 Task: Create a due date automation trigger when advanced on, 2 hours after a card is due add fields without custom field "Resume" set to a date more than 1 working days from now.
Action: Mouse moved to (1058, 85)
Screenshot: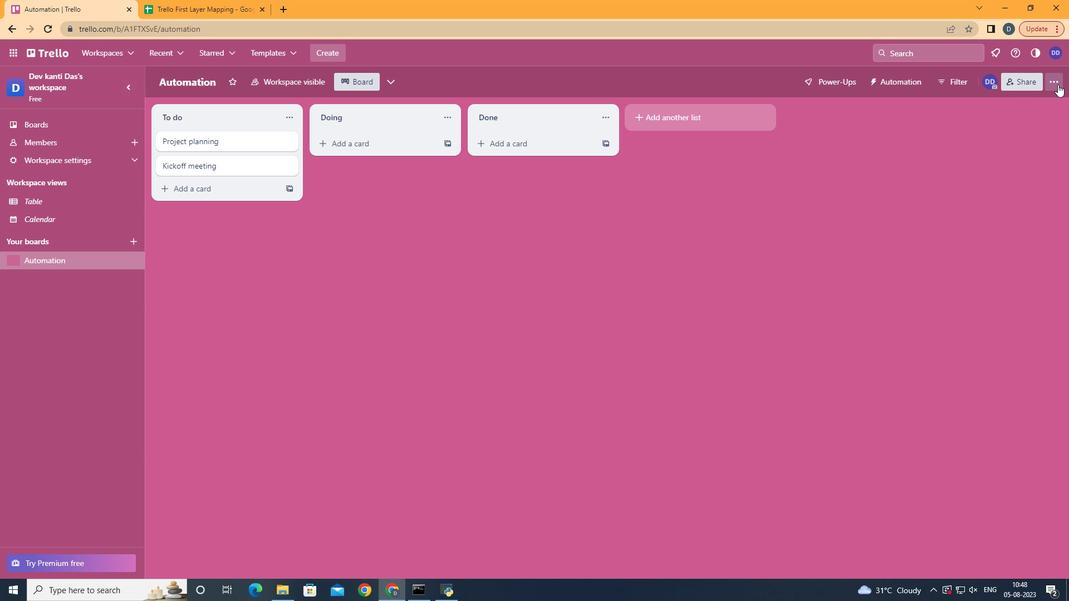 
Action: Mouse pressed left at (1058, 85)
Screenshot: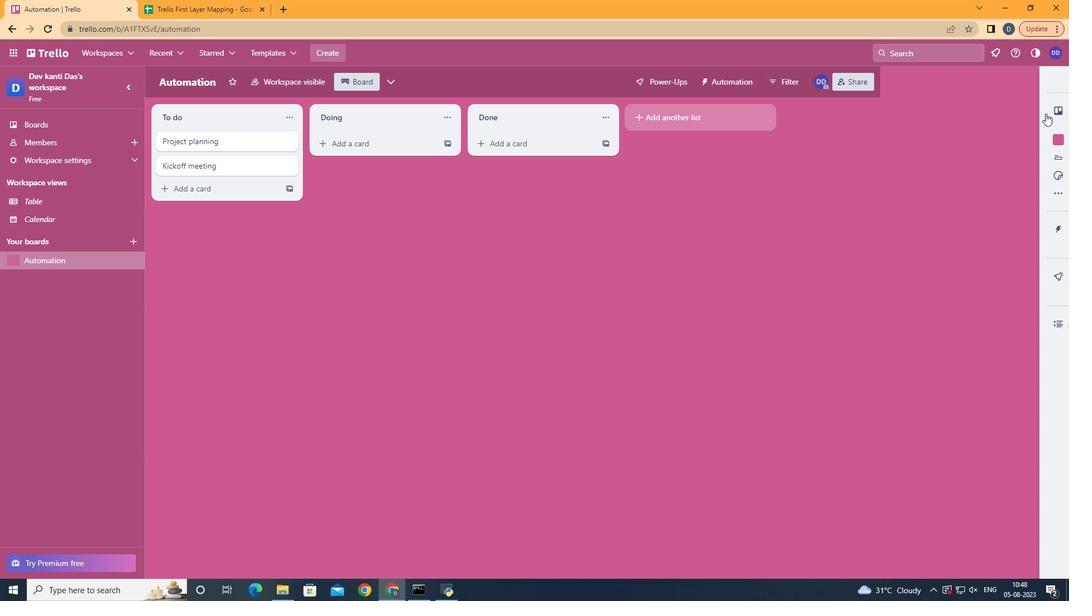 
Action: Mouse moved to (985, 235)
Screenshot: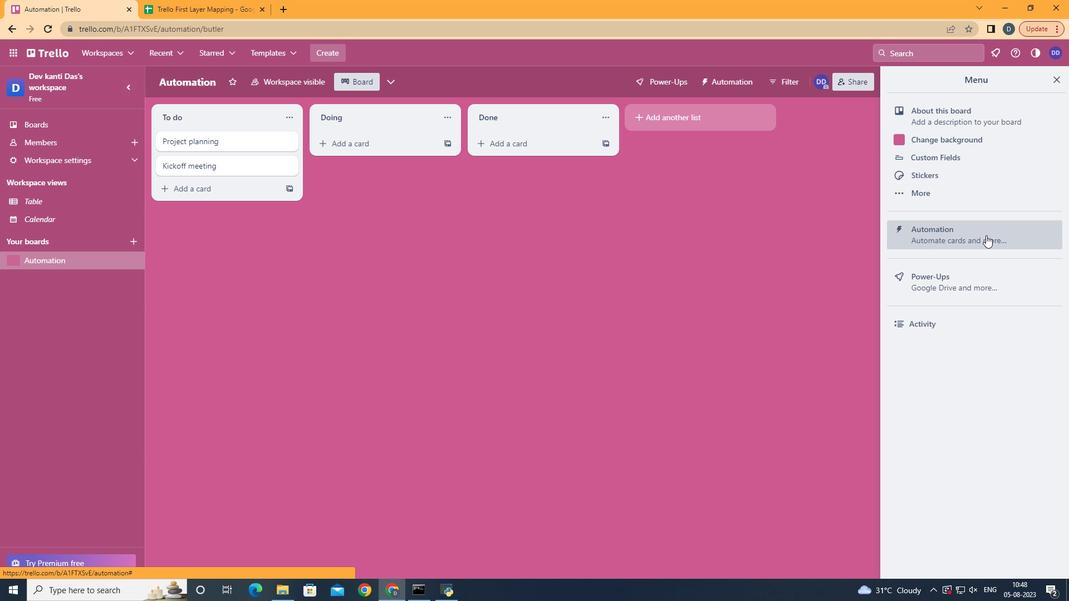 
Action: Mouse pressed left at (985, 235)
Screenshot: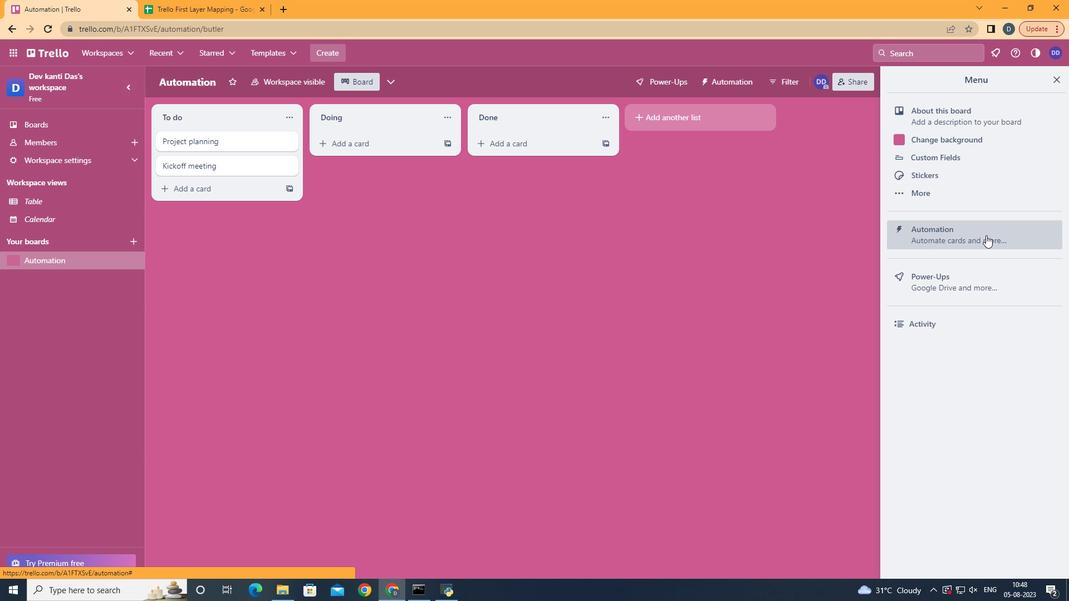 
Action: Mouse moved to (239, 220)
Screenshot: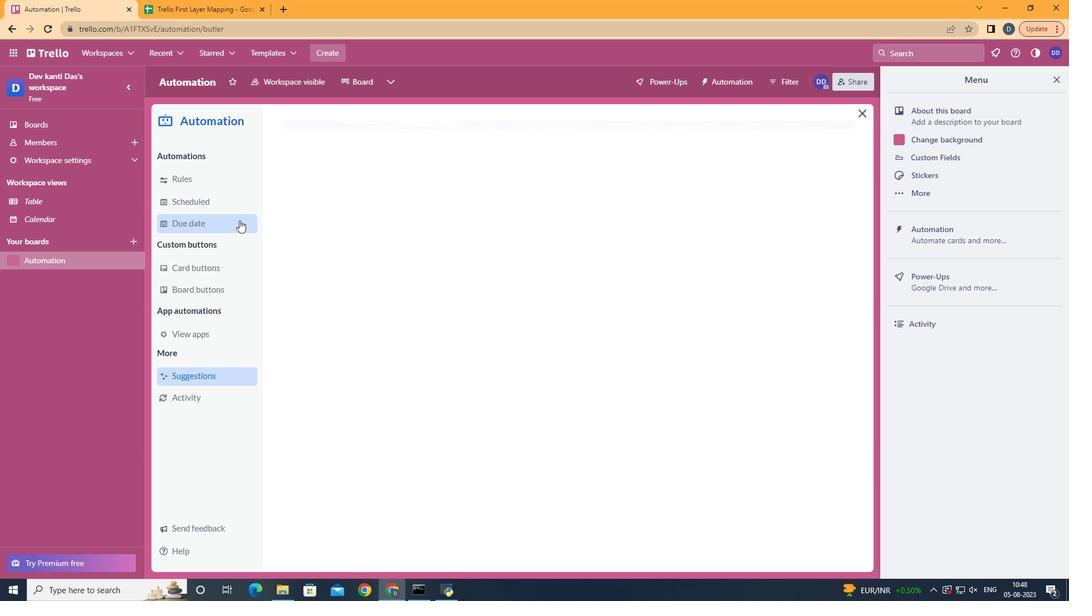
Action: Mouse pressed left at (239, 220)
Screenshot: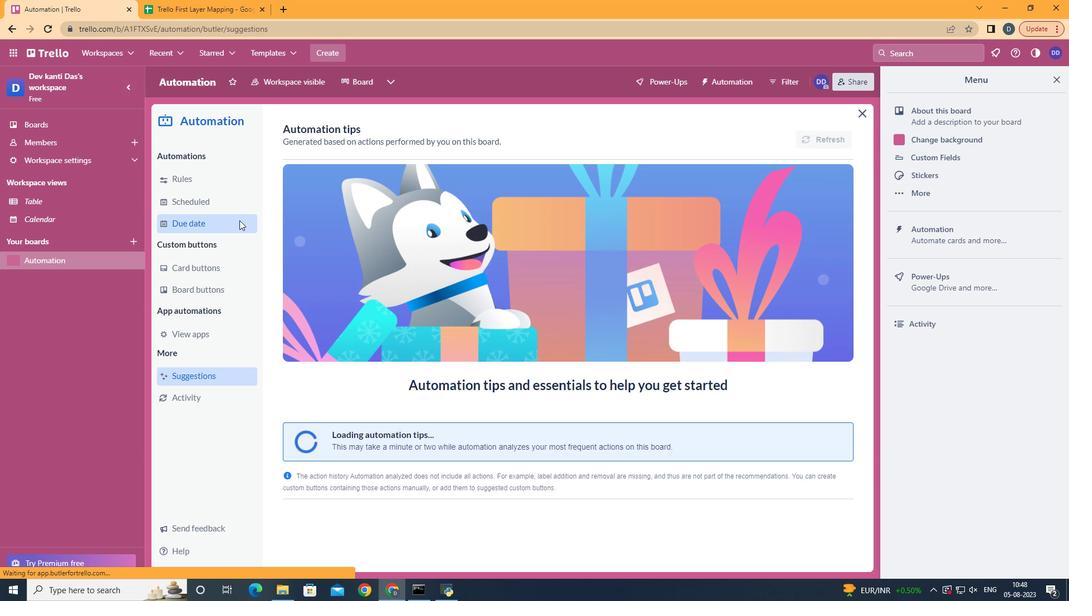 
Action: Mouse moved to (779, 134)
Screenshot: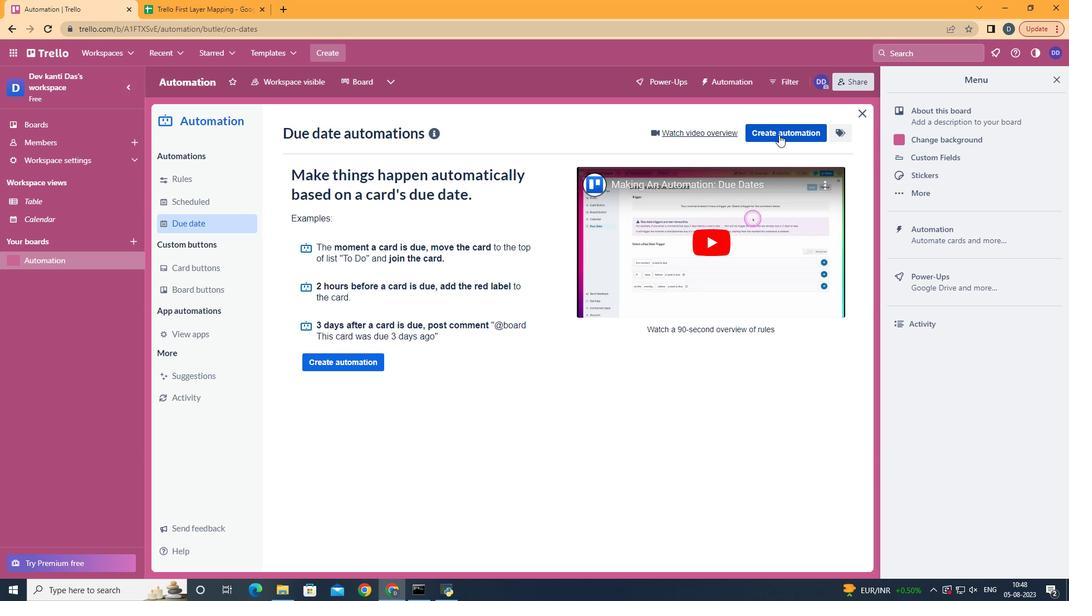 
Action: Mouse pressed left at (779, 134)
Screenshot: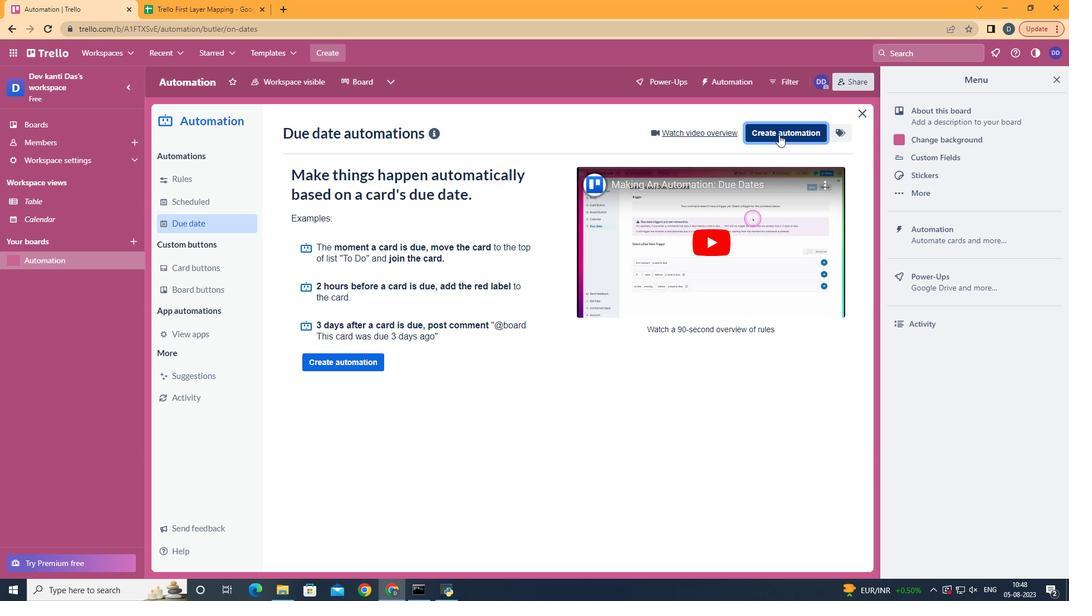 
Action: Mouse moved to (575, 238)
Screenshot: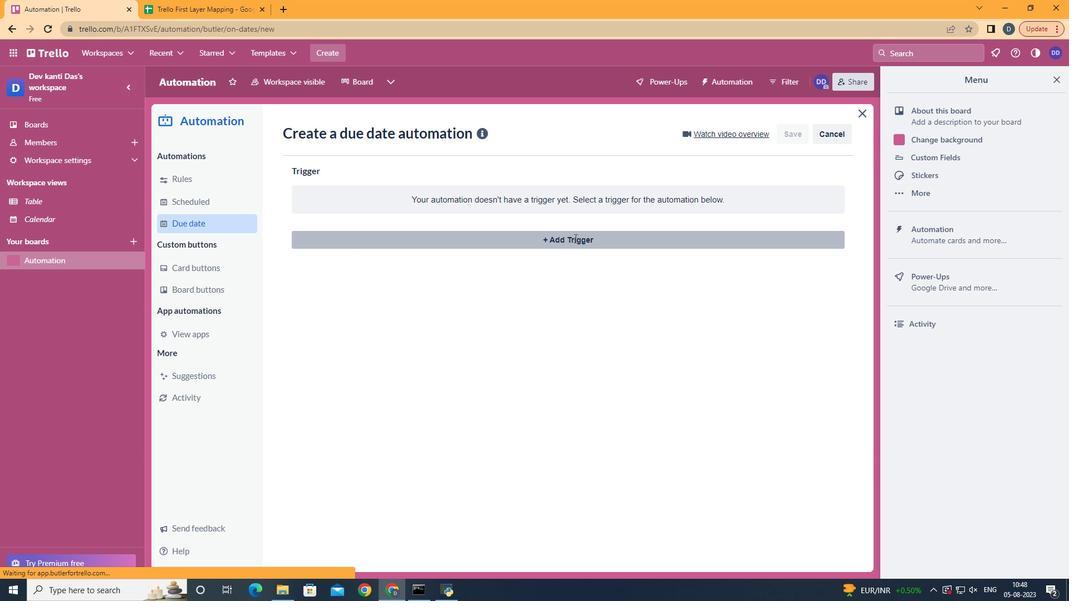 
Action: Mouse pressed left at (575, 238)
Screenshot: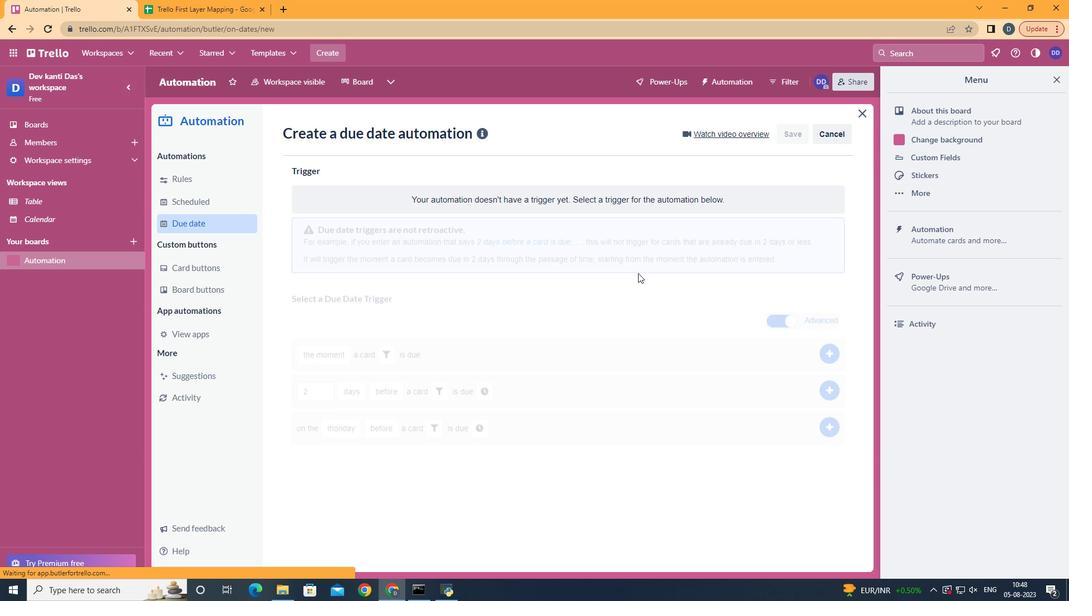 
Action: Mouse moved to (363, 477)
Screenshot: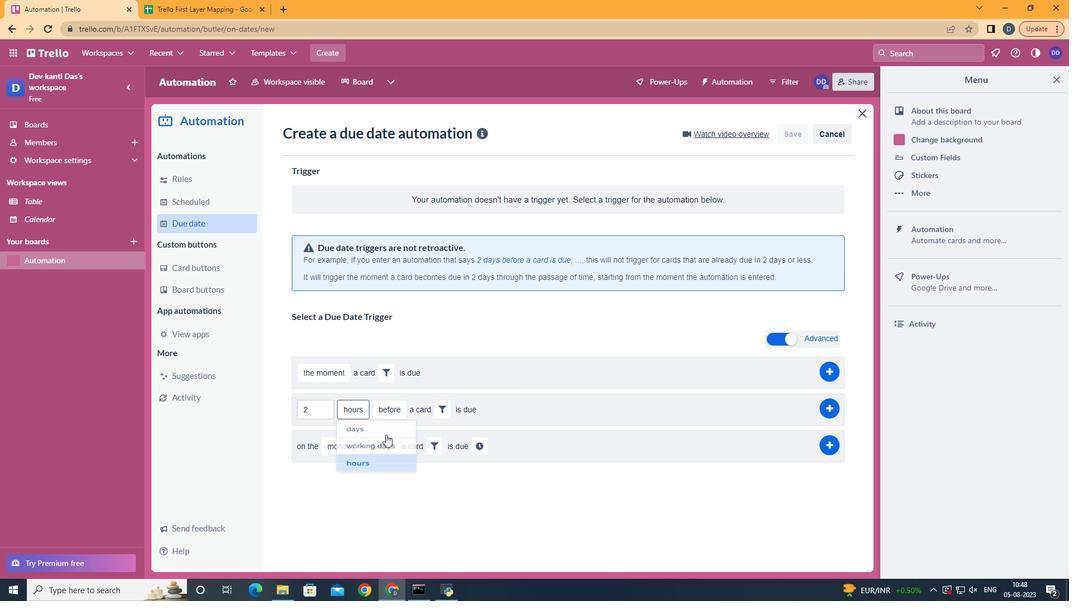 
Action: Mouse pressed left at (363, 477)
Screenshot: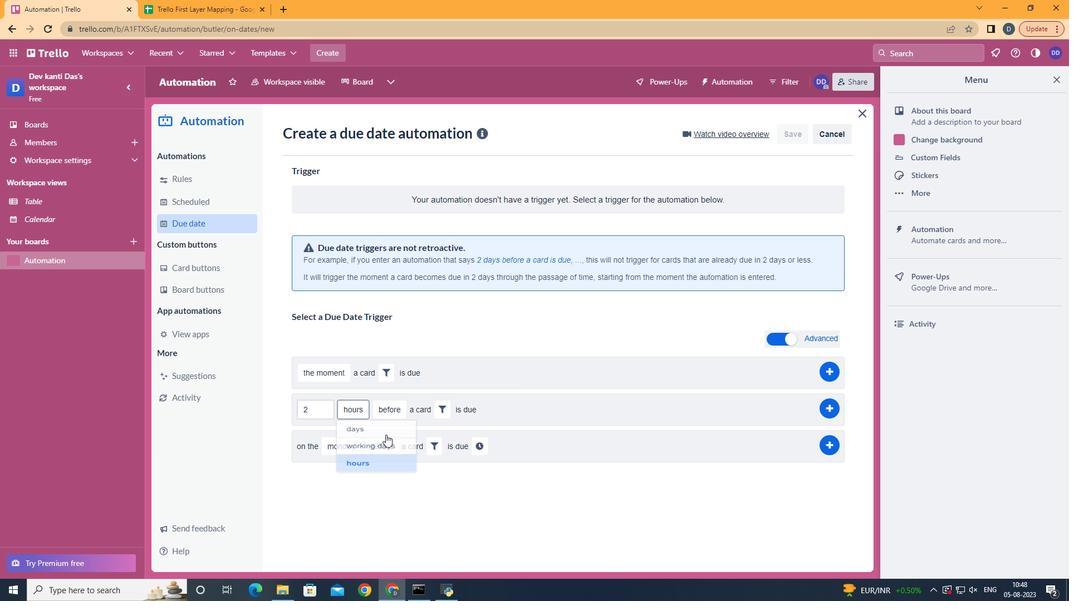 
Action: Mouse moved to (391, 445)
Screenshot: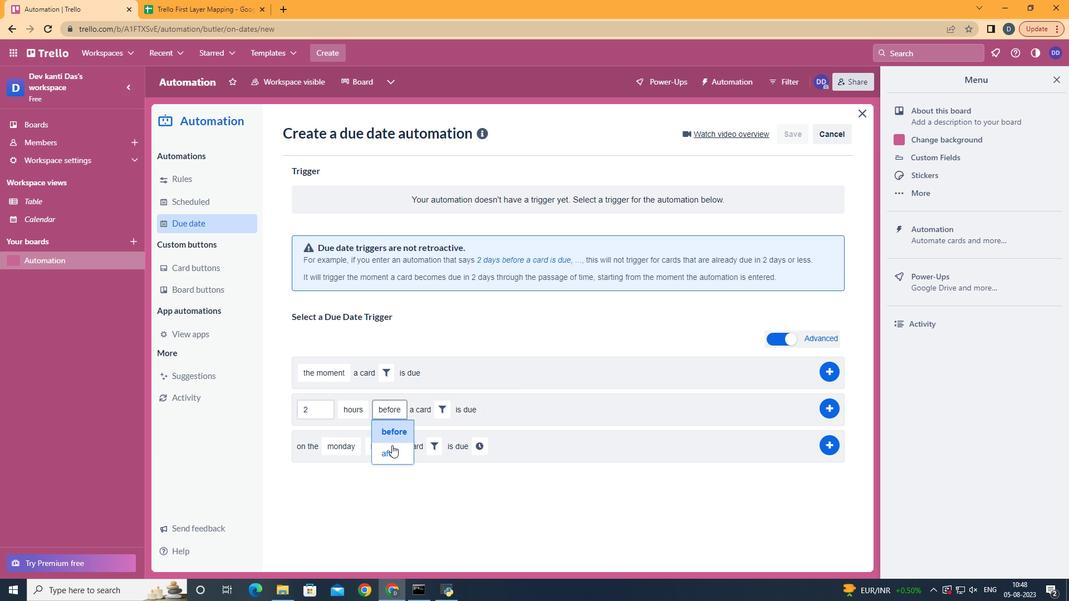 
Action: Mouse pressed left at (391, 445)
Screenshot: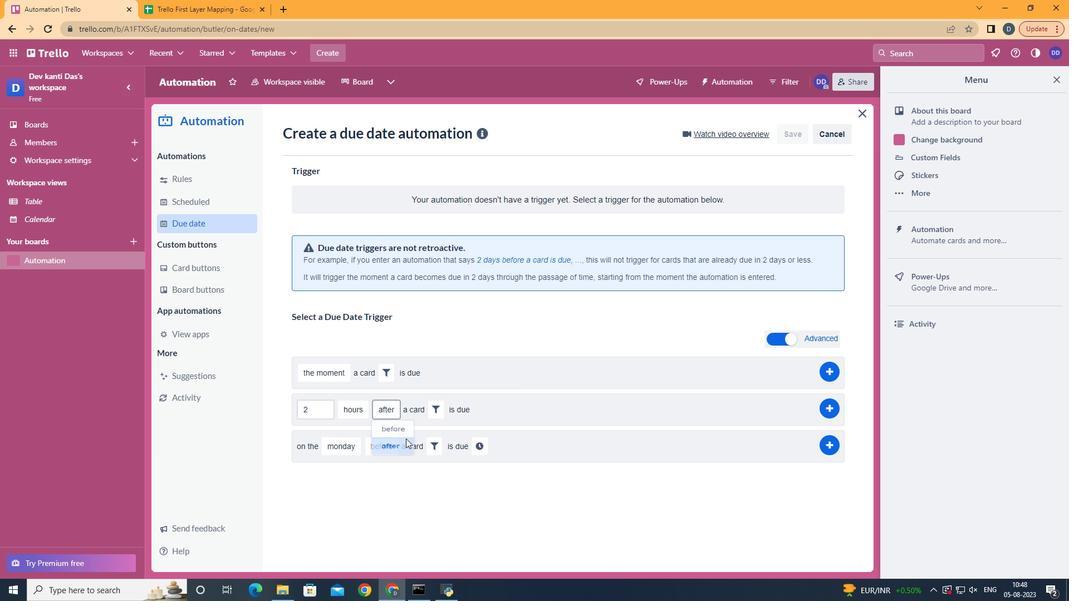 
Action: Mouse moved to (442, 412)
Screenshot: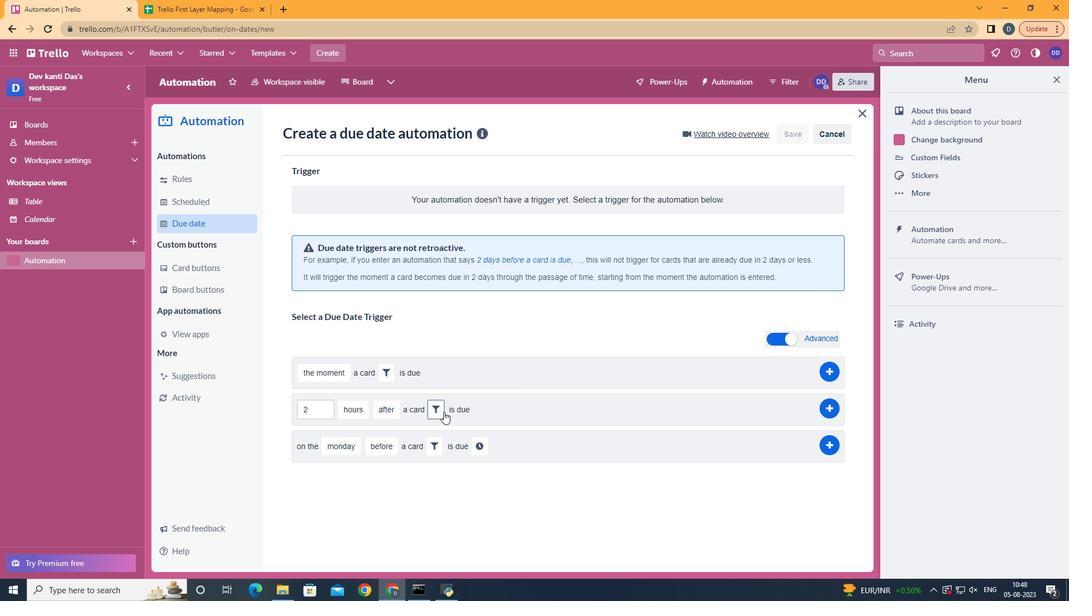 
Action: Mouse pressed left at (442, 412)
Screenshot: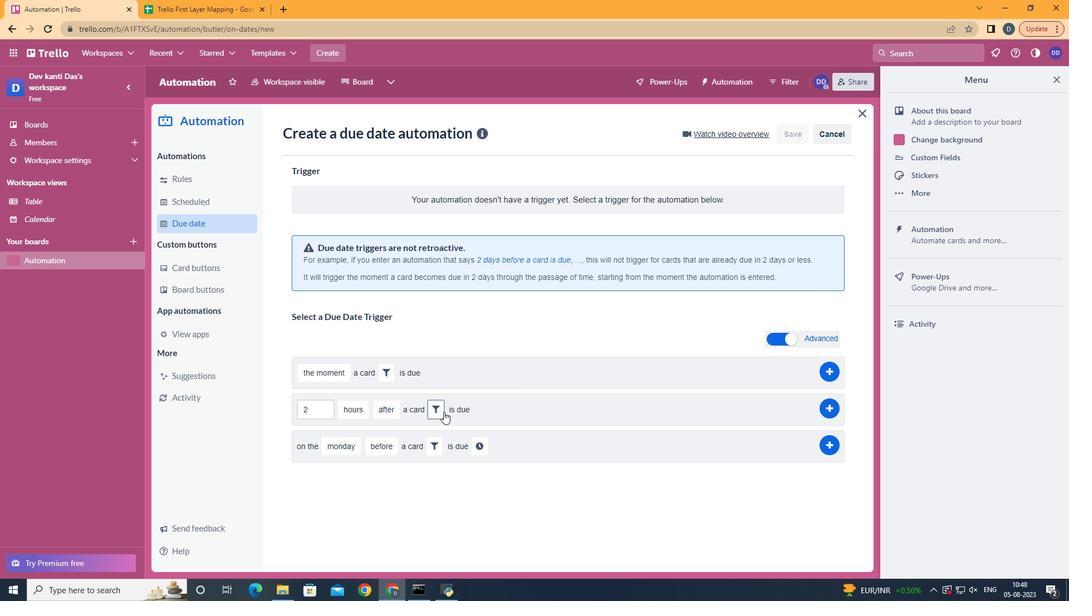 
Action: Mouse moved to (627, 445)
Screenshot: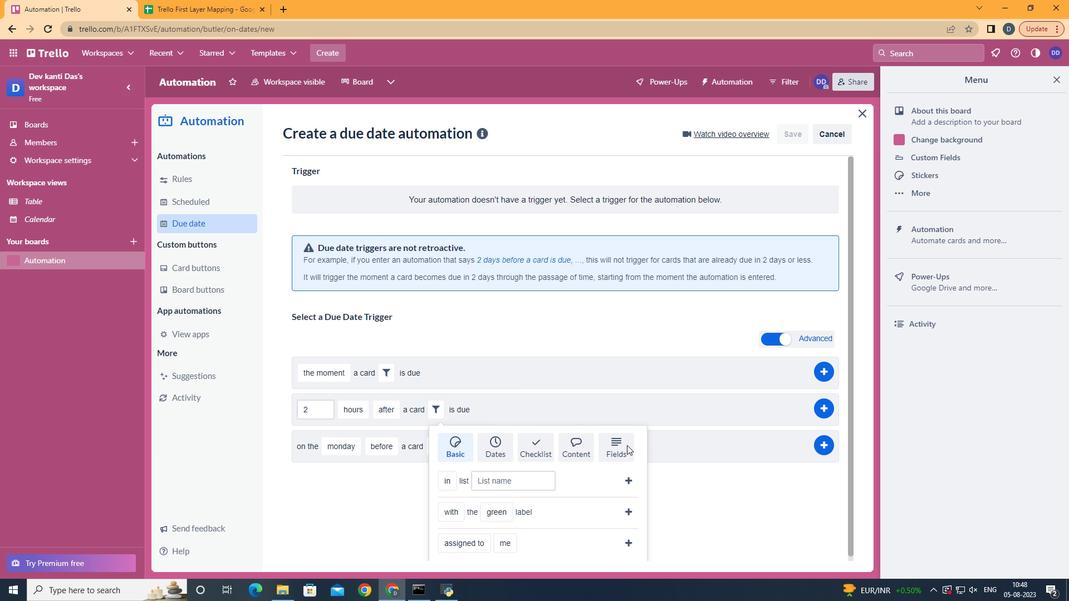 
Action: Mouse pressed left at (627, 445)
Screenshot: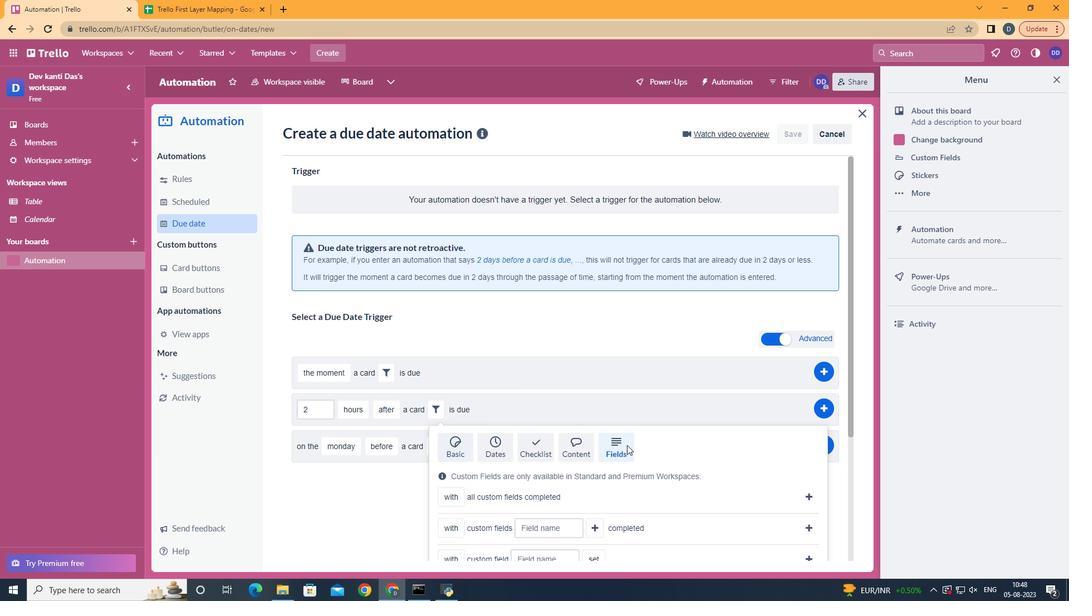 
Action: Mouse scrolled (627, 445) with delta (0, 0)
Screenshot: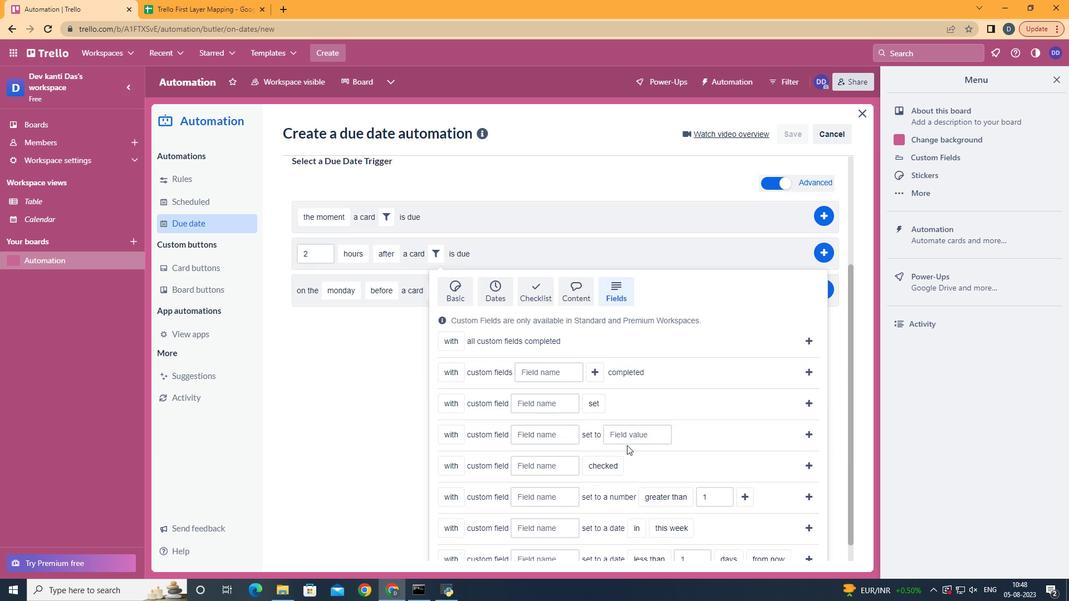 
Action: Mouse scrolled (627, 445) with delta (0, 0)
Screenshot: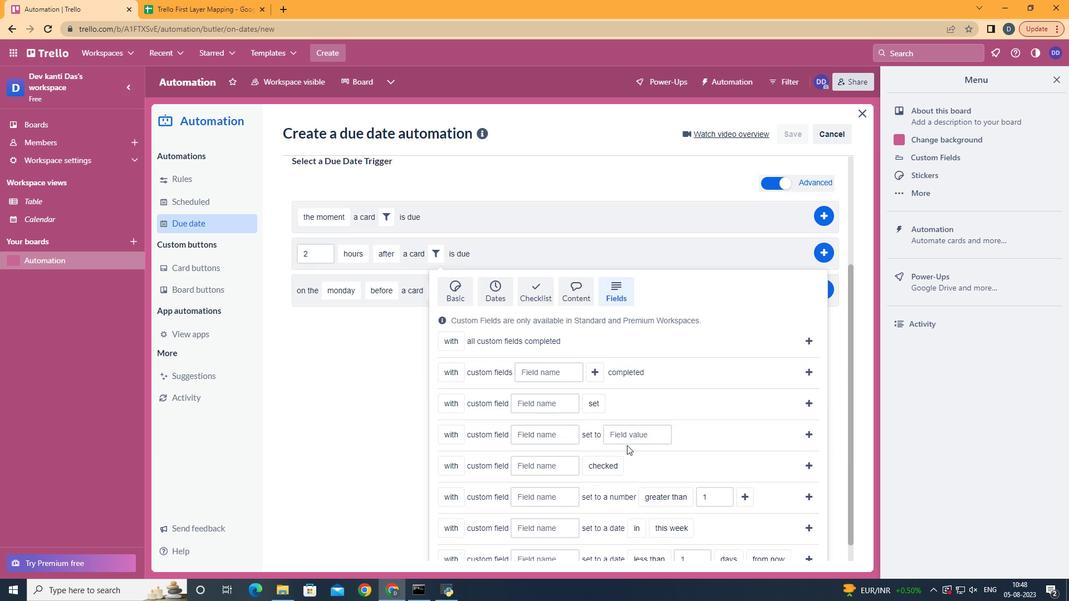 
Action: Mouse scrolled (627, 445) with delta (0, 0)
Screenshot: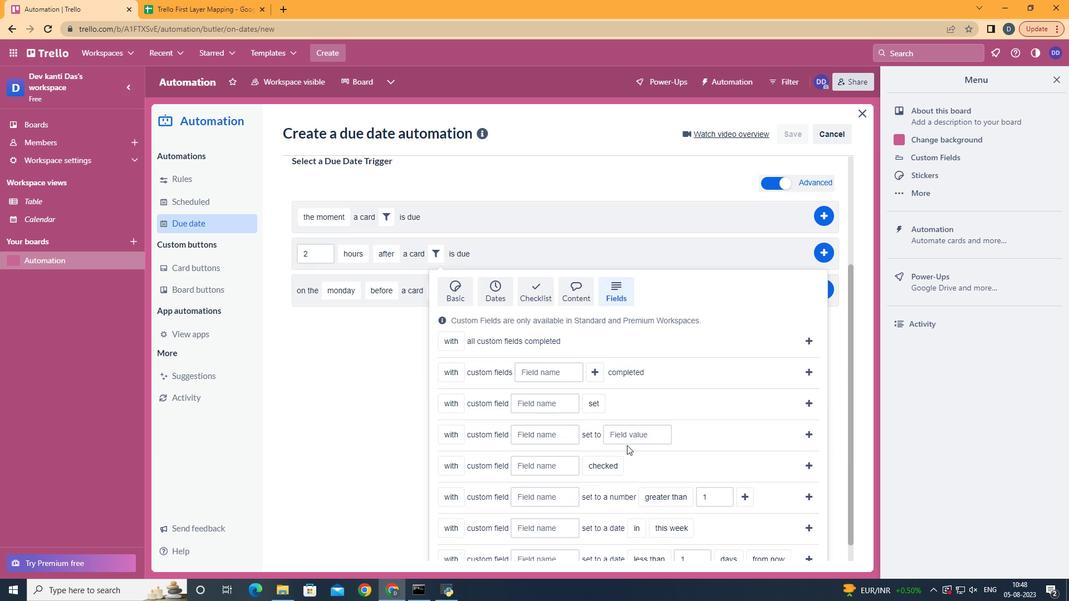 
Action: Mouse scrolled (627, 445) with delta (0, 0)
Screenshot: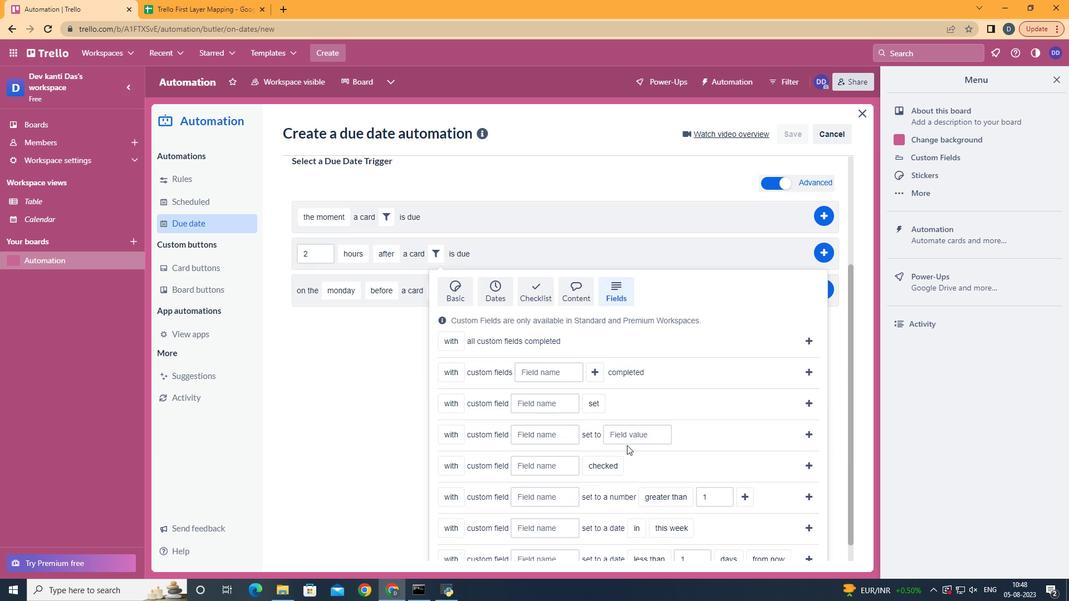 
Action: Mouse scrolled (627, 445) with delta (0, 0)
Screenshot: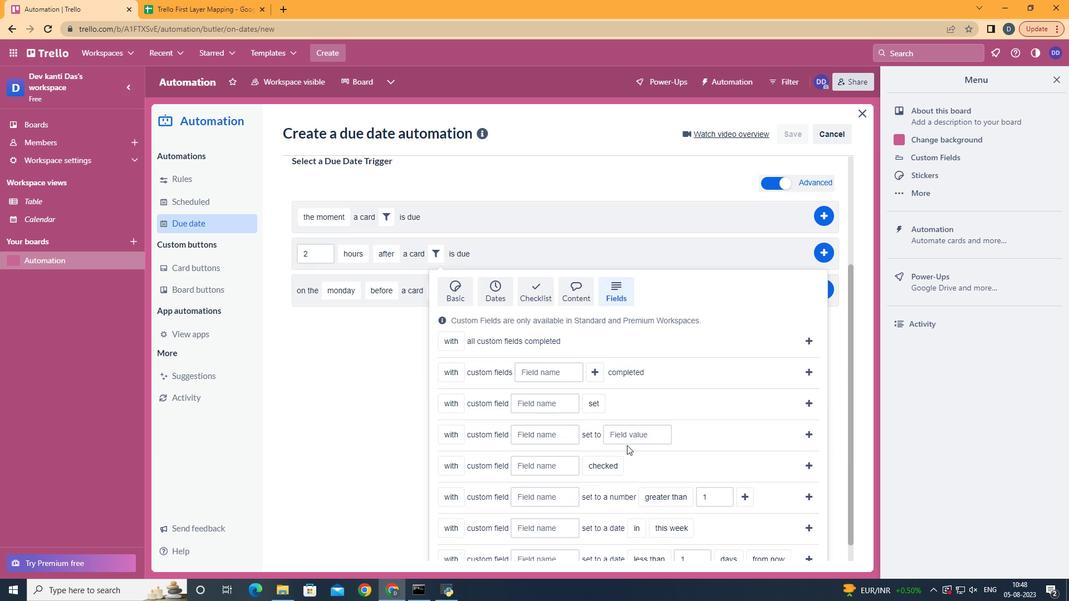 
Action: Mouse scrolled (627, 445) with delta (0, 0)
Screenshot: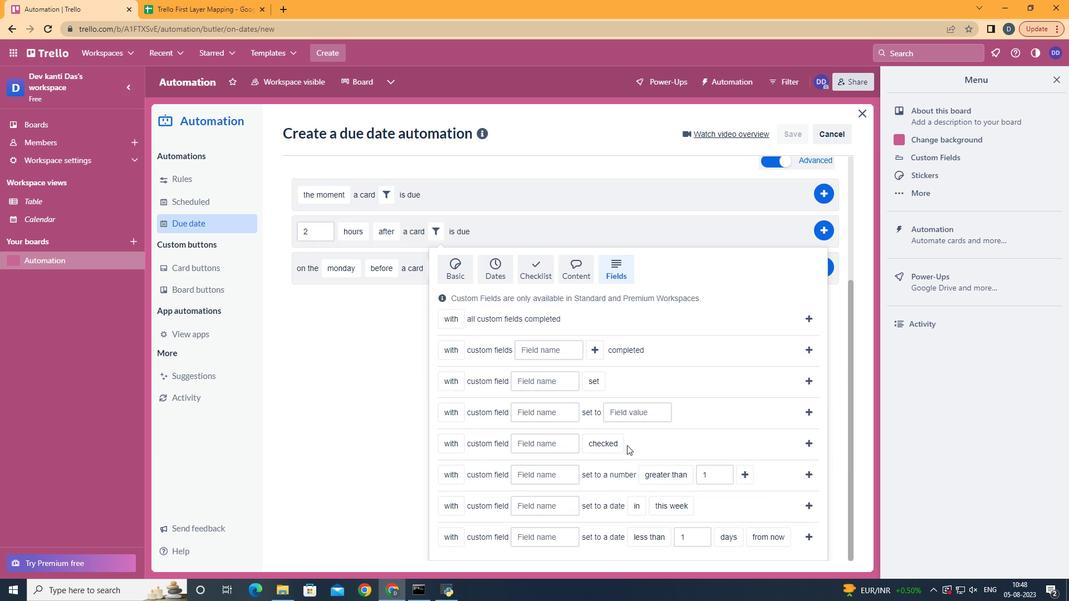 
Action: Mouse moved to (467, 517)
Screenshot: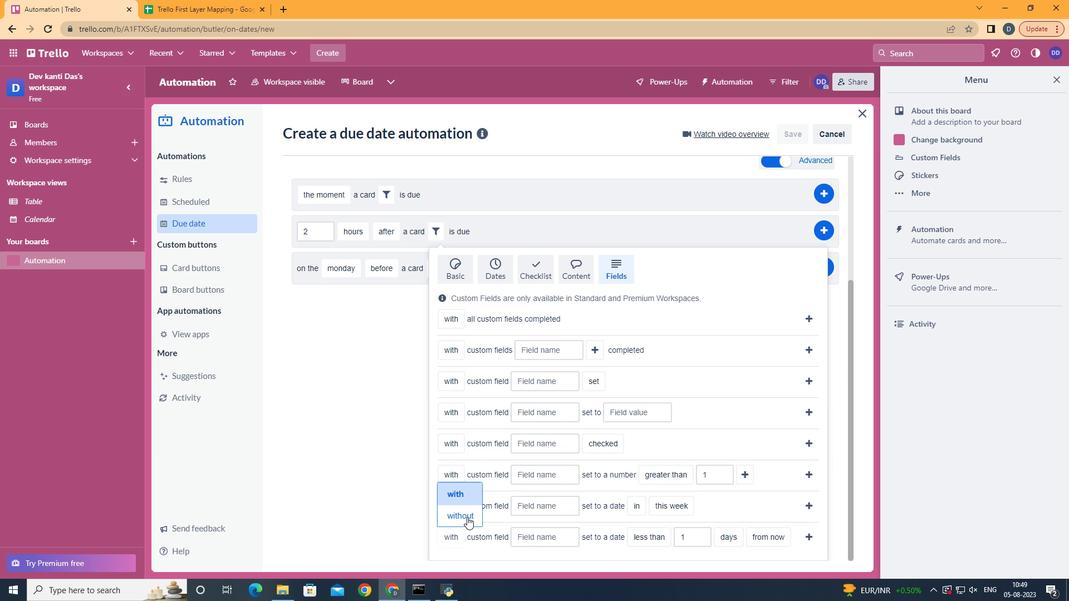 
Action: Mouse pressed left at (467, 517)
Screenshot: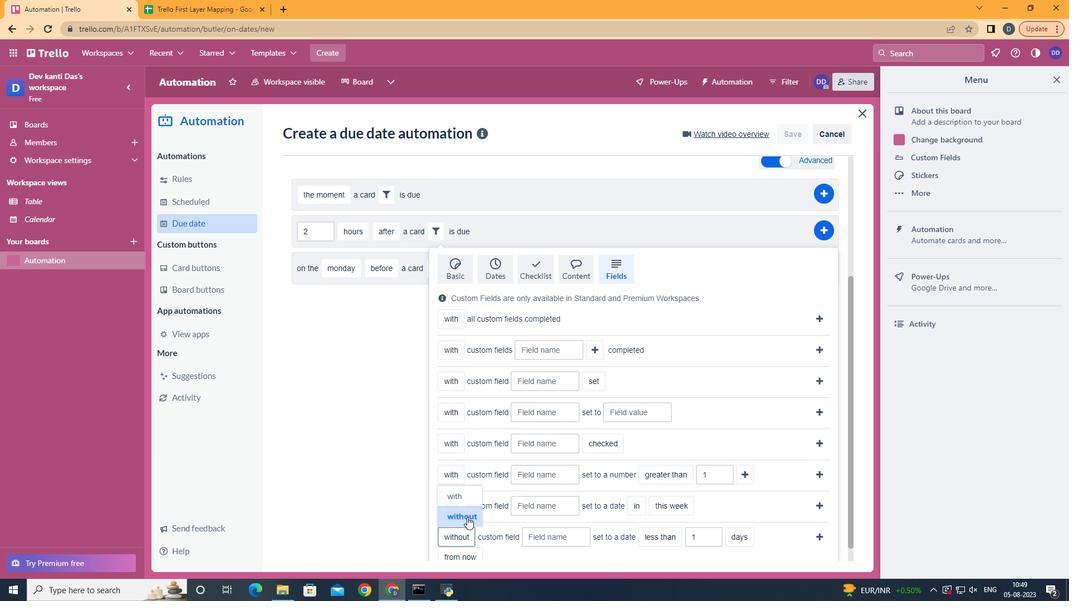 
Action: Mouse moved to (560, 537)
Screenshot: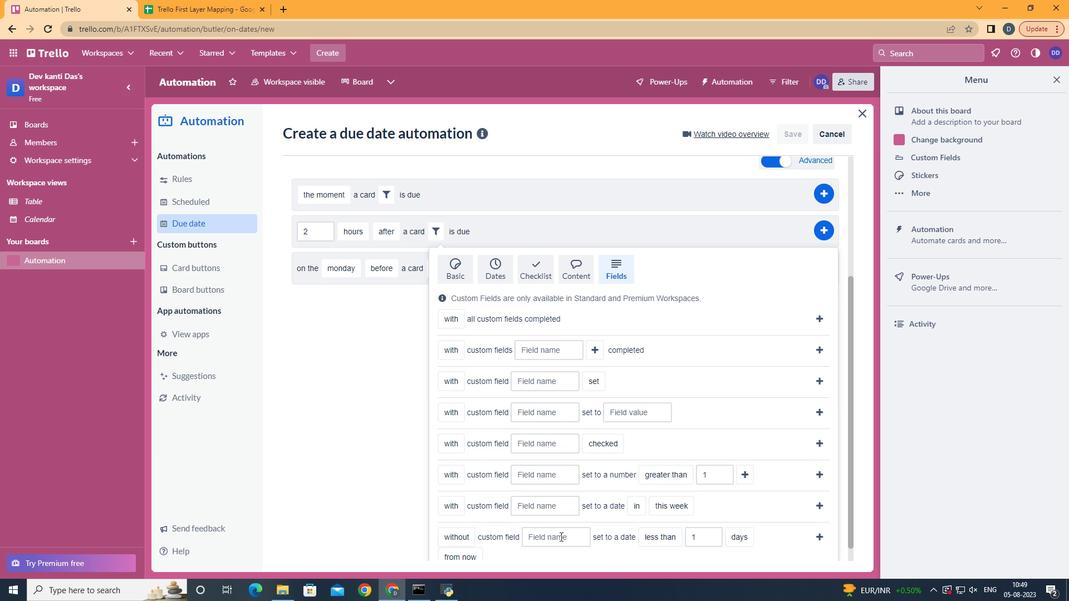 
Action: Mouse pressed left at (560, 537)
Screenshot: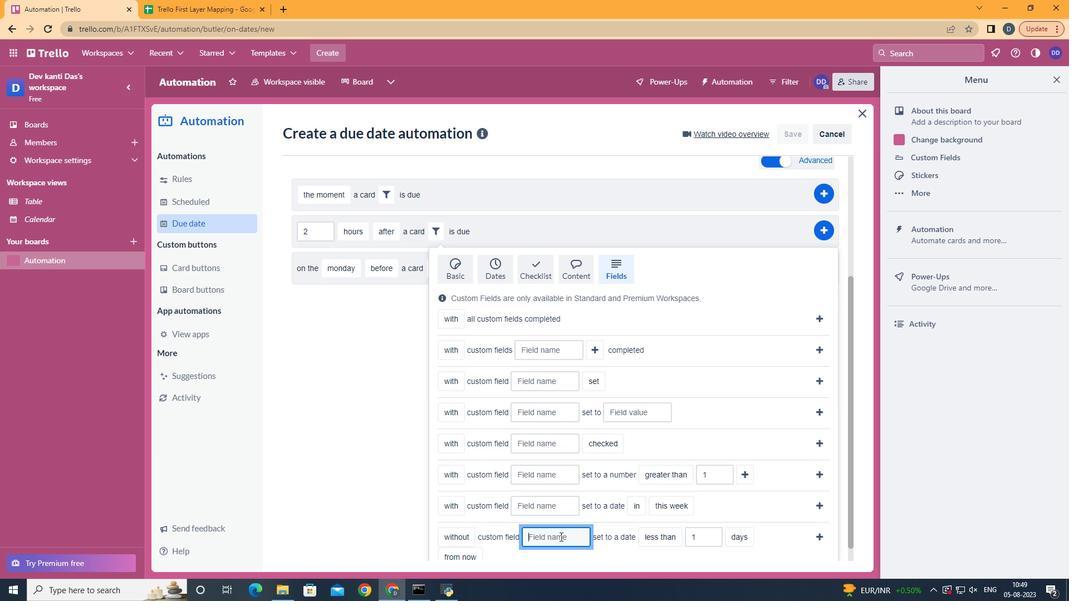 
Action: Key pressed <Key.shift>Resume
Screenshot: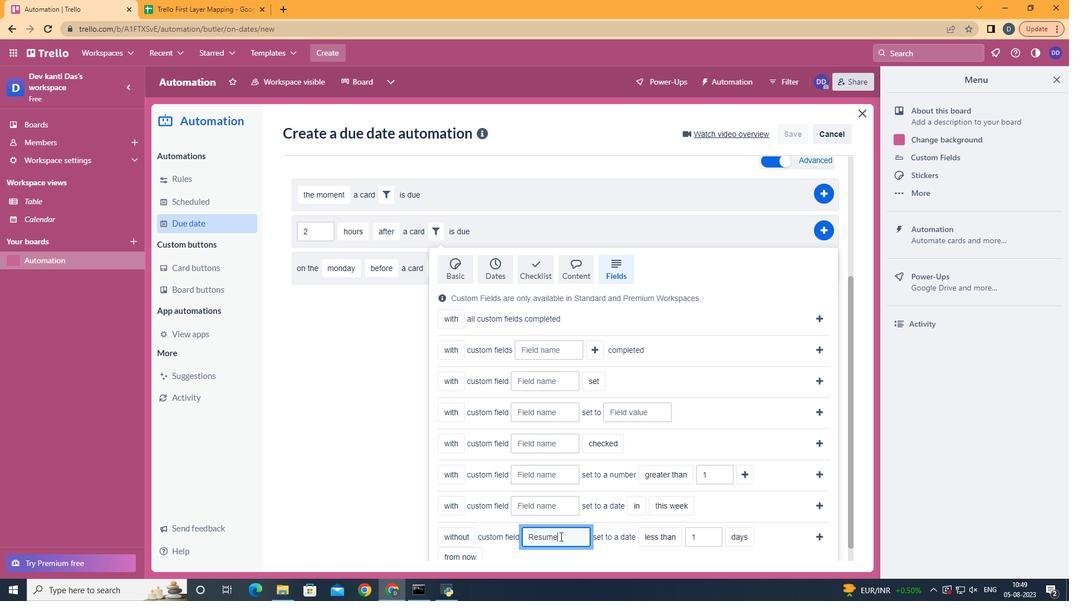
Action: Mouse moved to (671, 493)
Screenshot: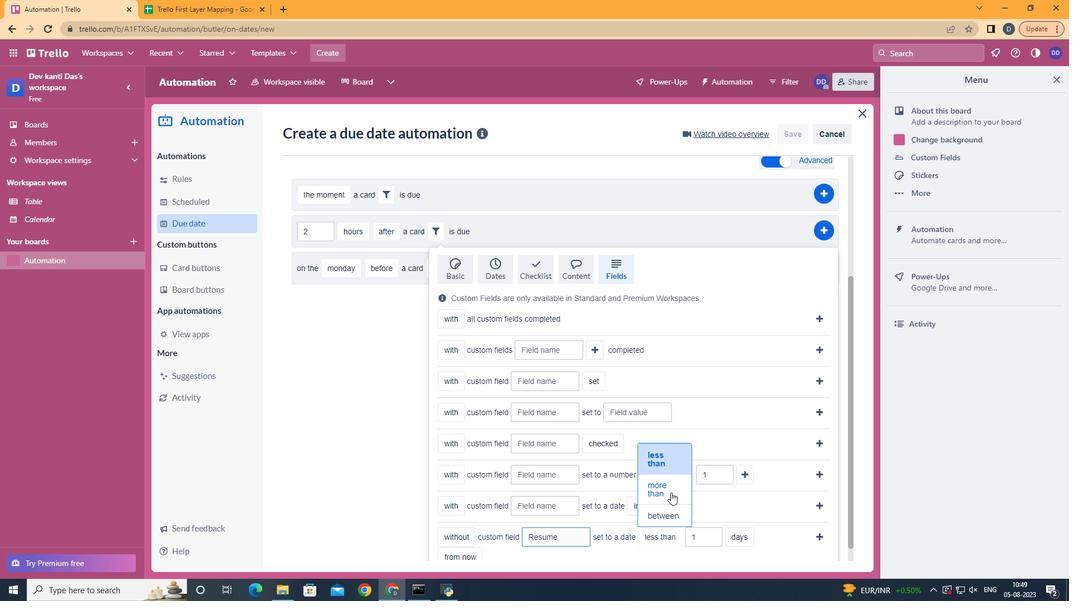 
Action: Mouse pressed left at (671, 493)
Screenshot: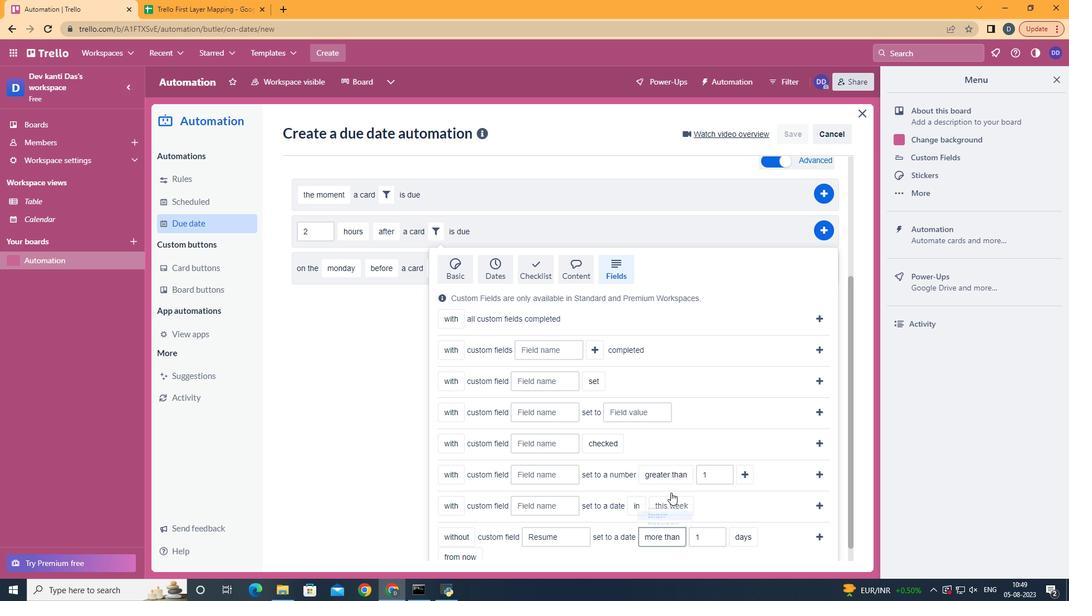 
Action: Mouse moved to (728, 488)
Screenshot: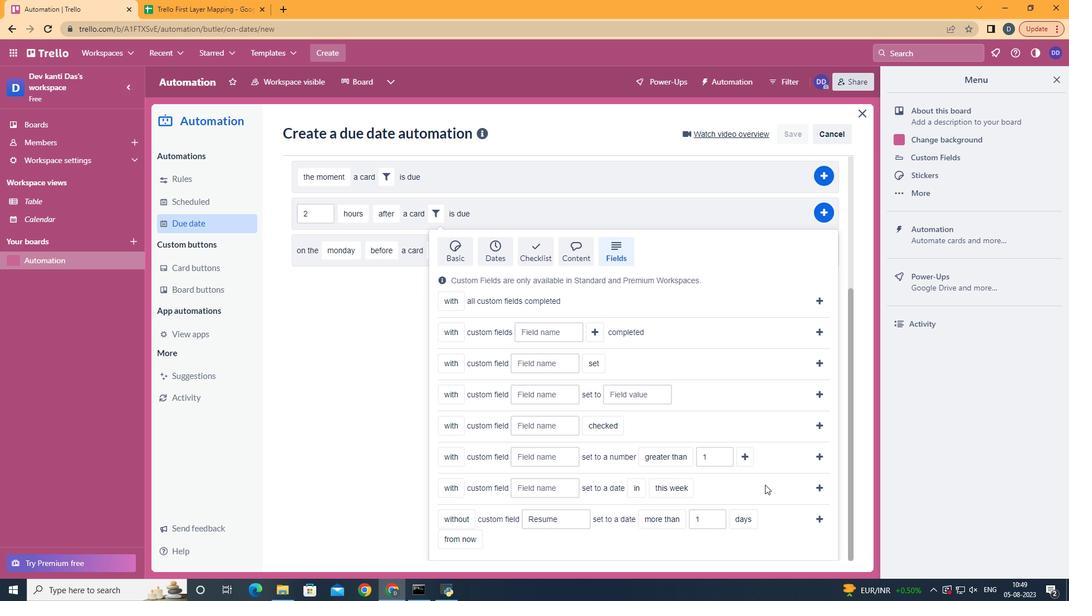 
Action: Mouse scrolled (707, 497) with delta (0, 0)
Screenshot: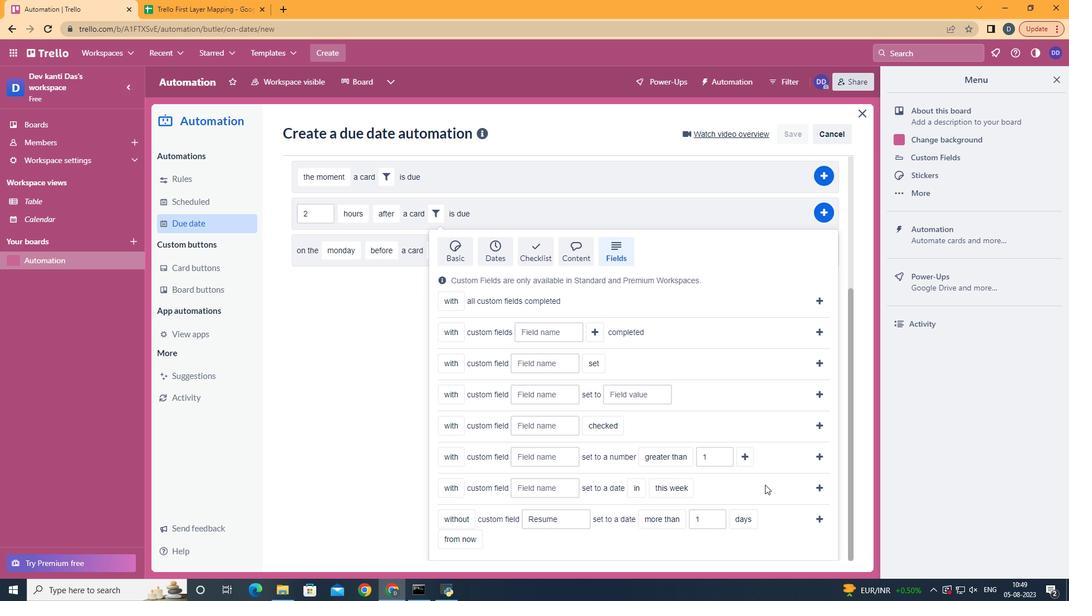 
Action: Mouse moved to (752, 483)
Screenshot: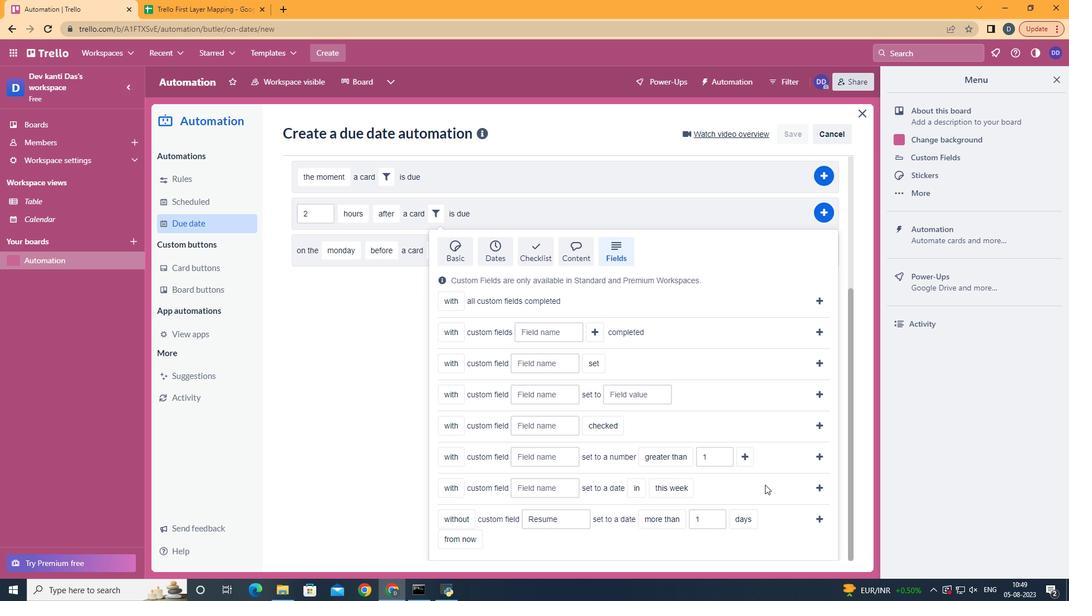 
Action: Mouse scrolled (707, 497) with delta (0, 0)
Screenshot: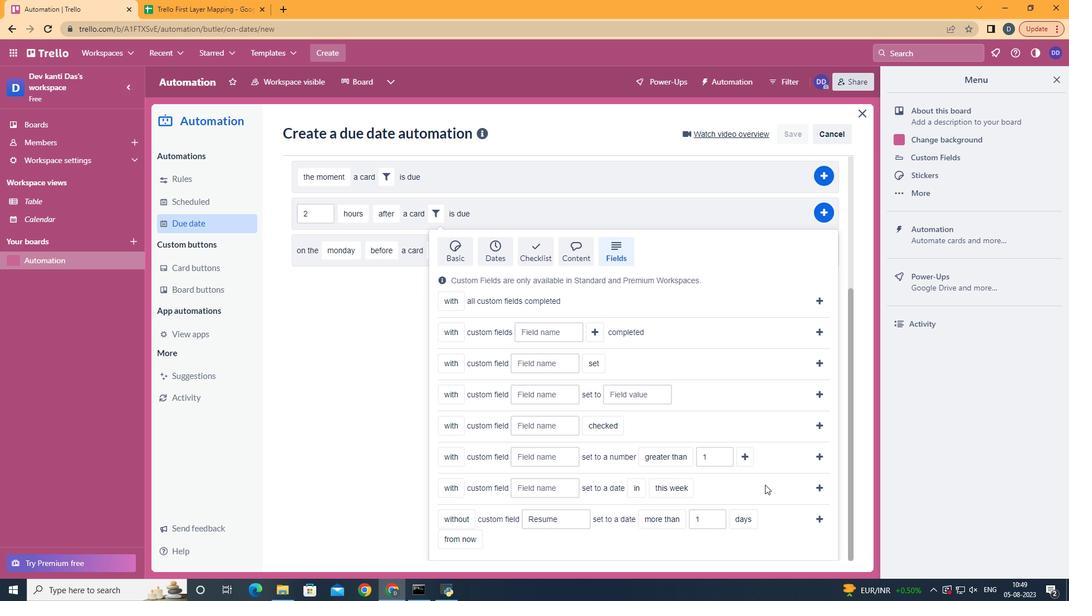 
Action: Mouse moved to (763, 485)
Screenshot: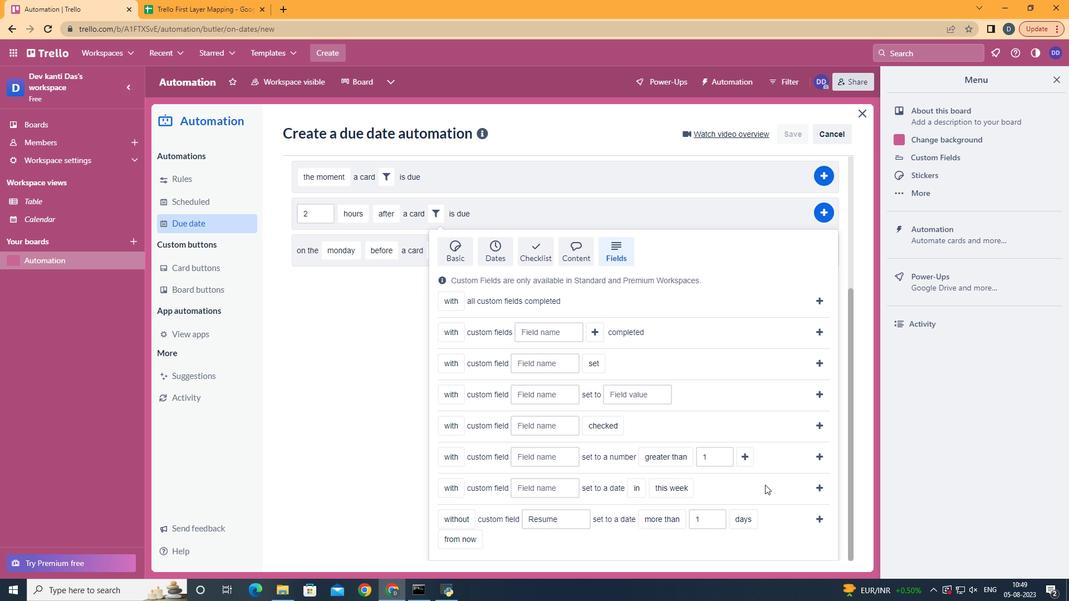 
Action: Mouse scrolled (707, 497) with delta (0, 0)
Screenshot: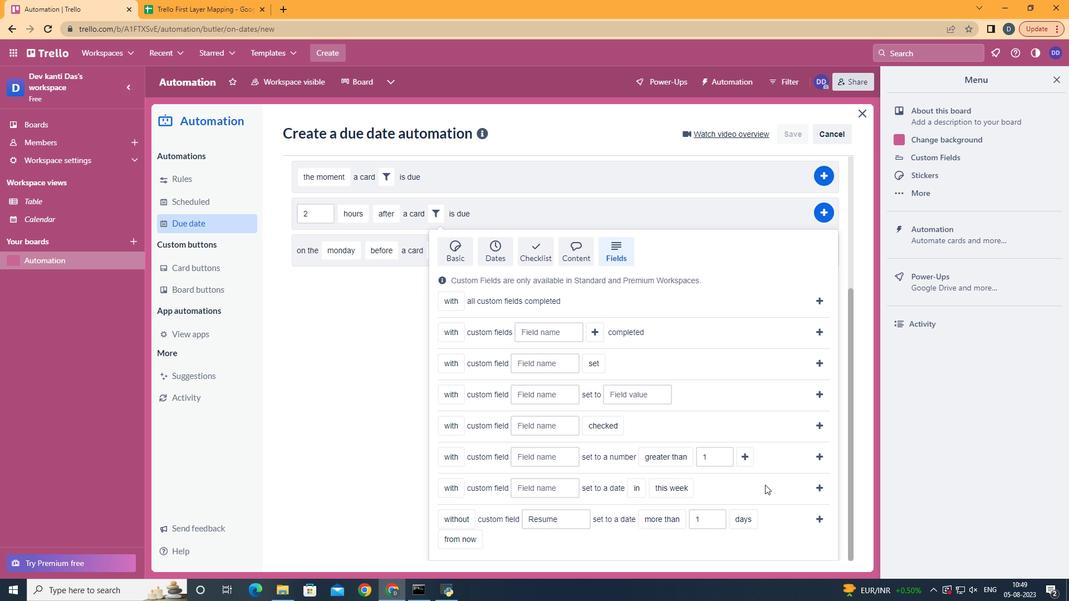 
Action: Mouse moved to (765, 485)
Screenshot: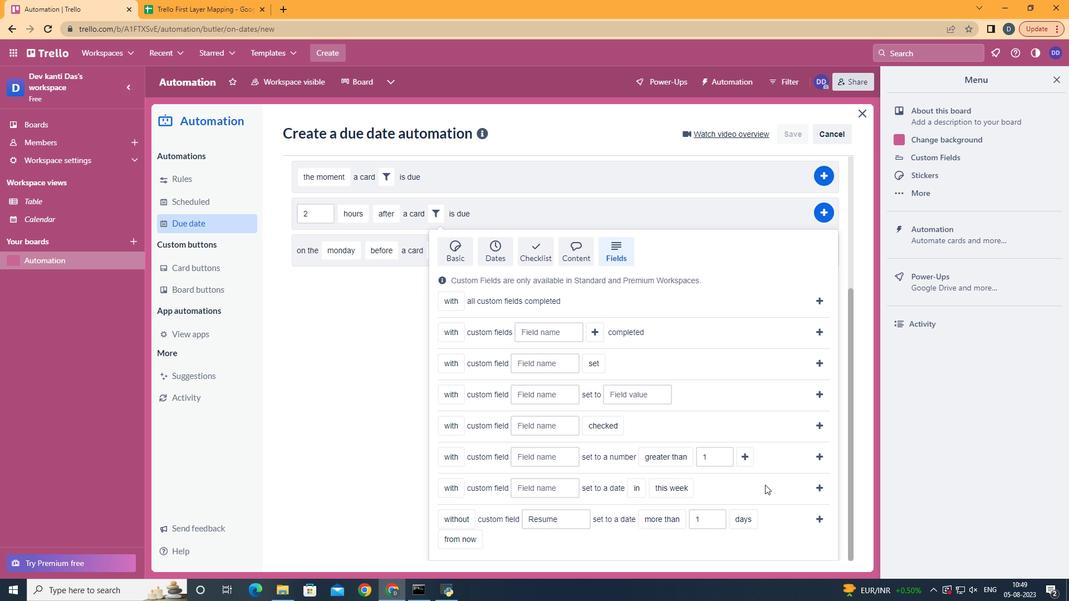 
Action: Mouse scrolled (765, 484) with delta (0, 0)
Screenshot: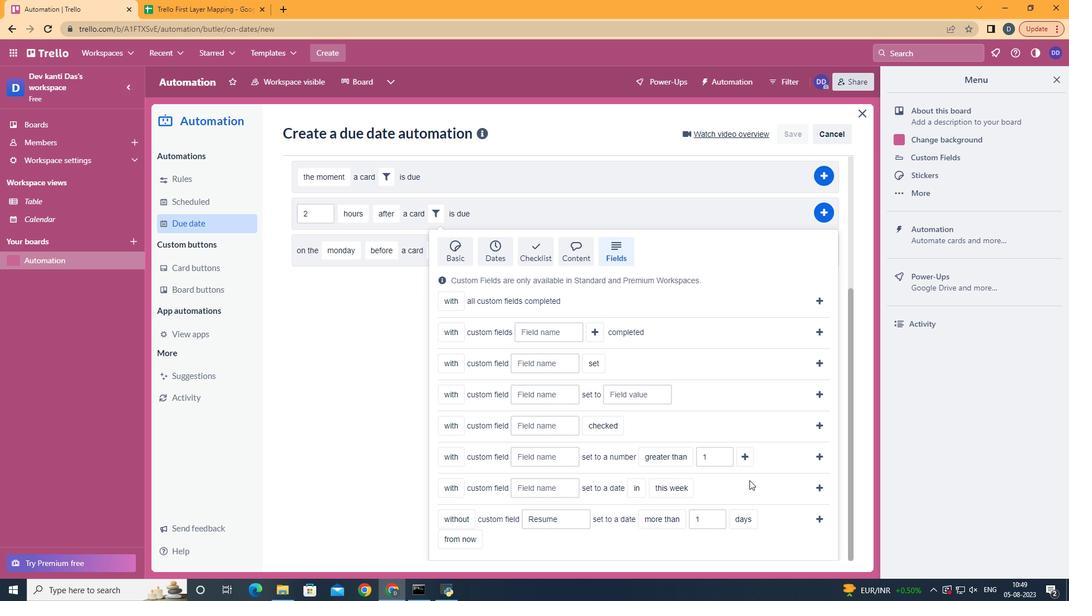 
Action: Mouse scrolled (765, 484) with delta (0, 0)
Screenshot: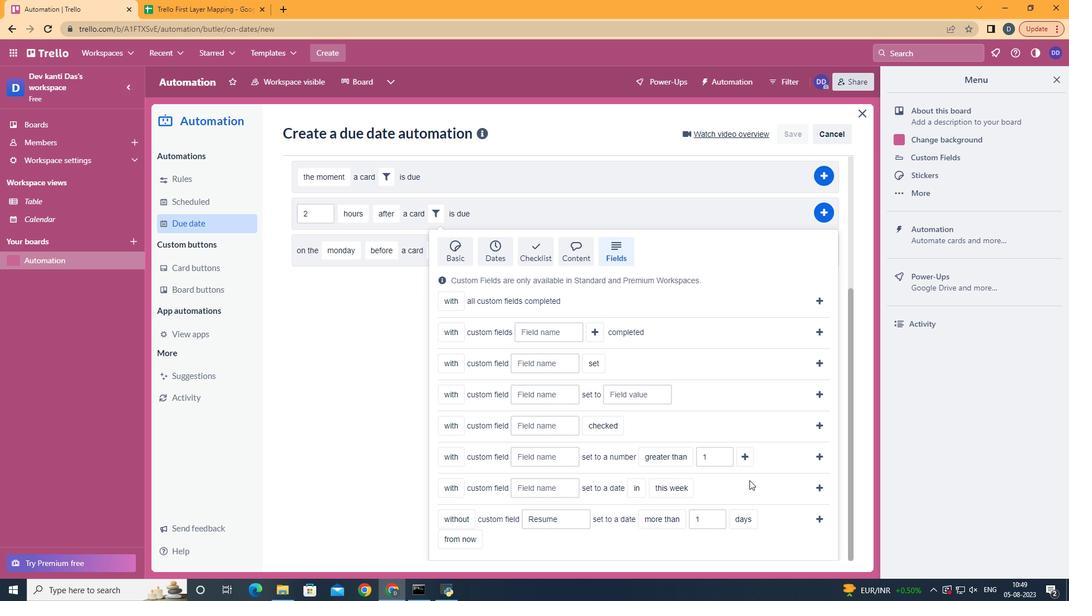 
Action: Mouse scrolled (765, 484) with delta (0, 0)
Screenshot: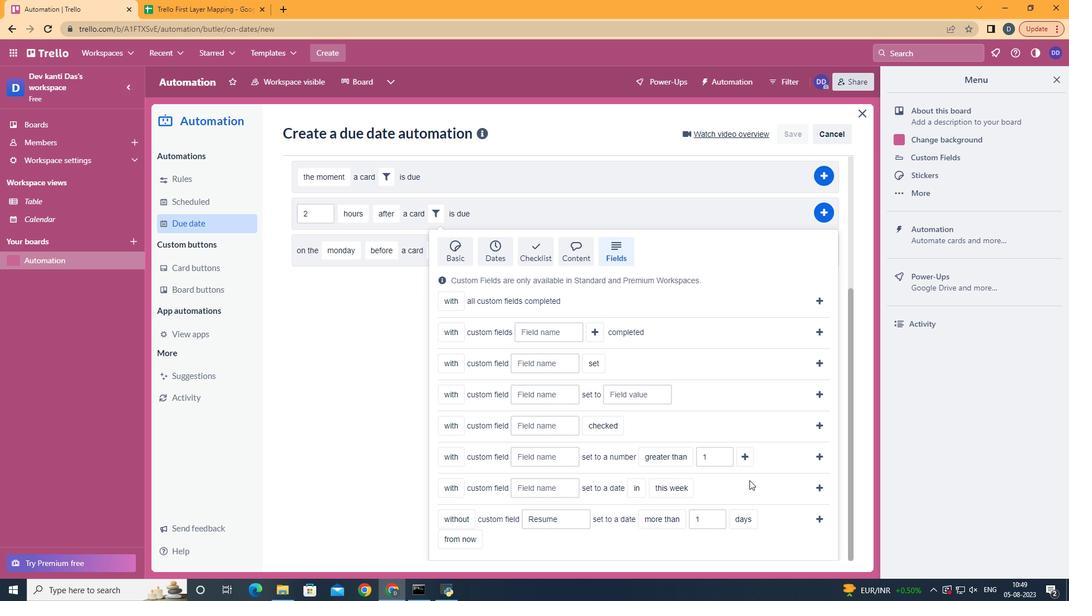 
Action: Mouse moved to (757, 497)
Screenshot: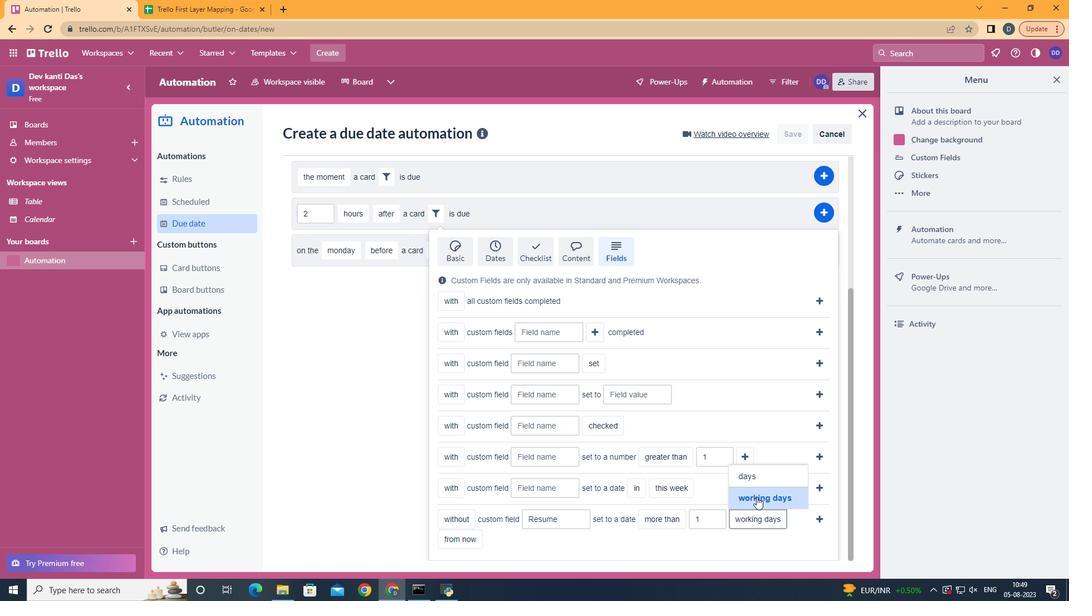 
Action: Mouse pressed left at (757, 497)
Screenshot: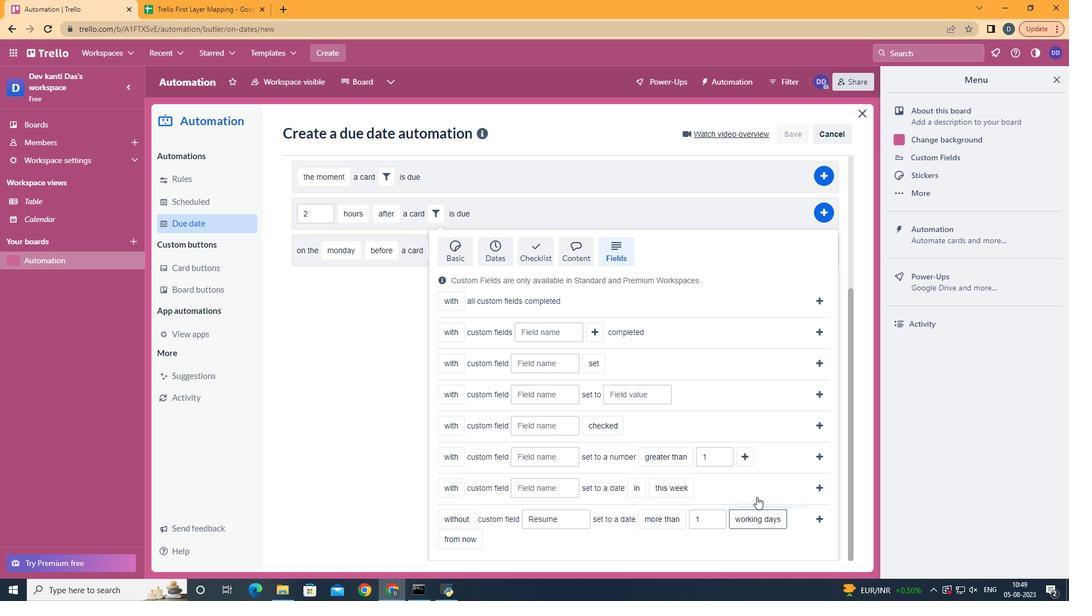 
Action: Mouse moved to (476, 486)
Screenshot: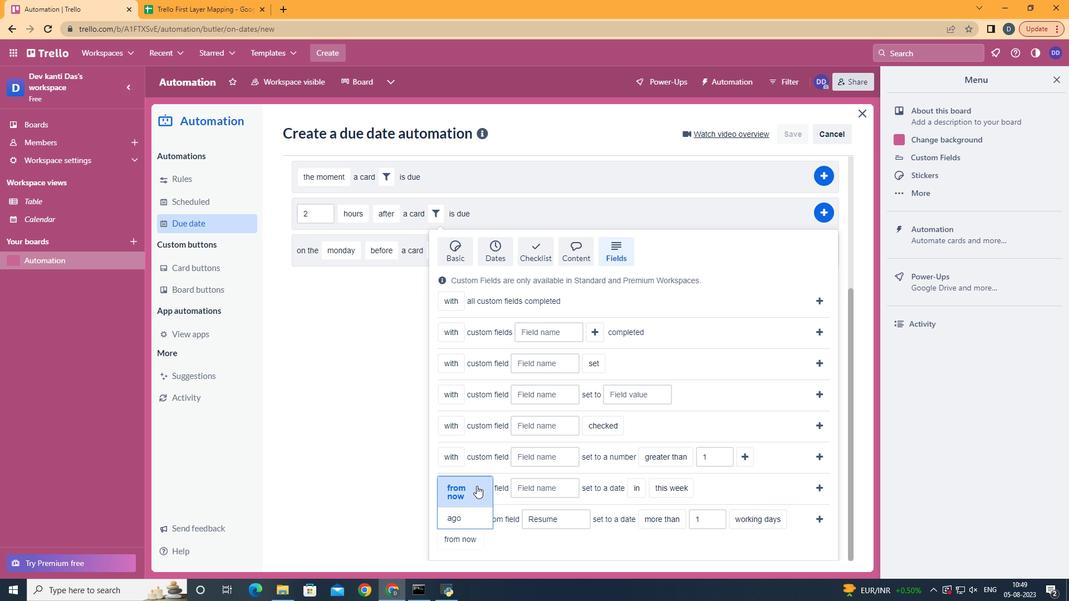 
Action: Mouse pressed left at (476, 486)
Screenshot: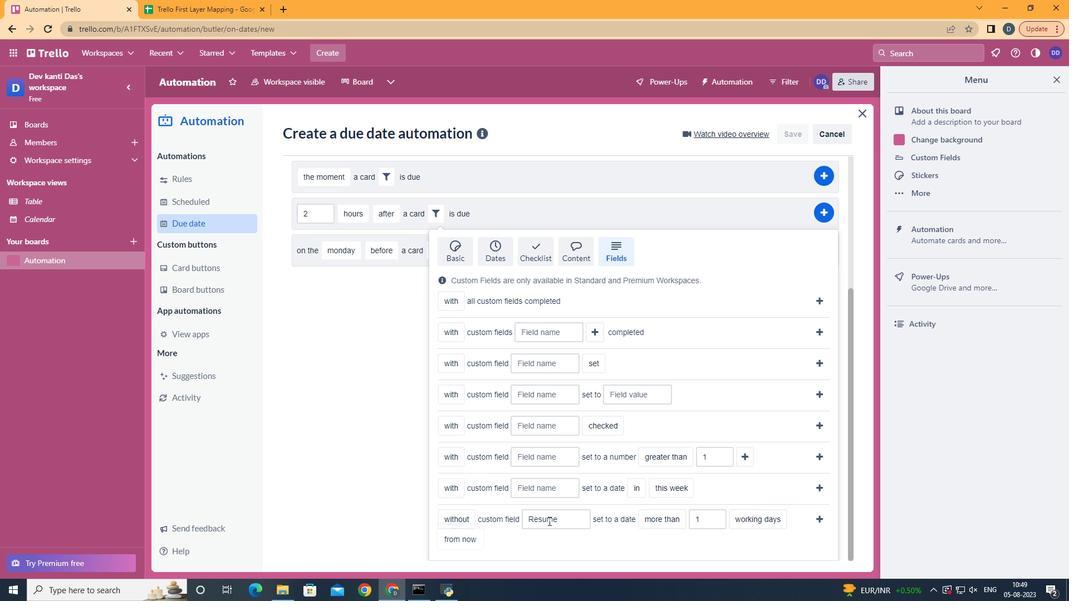 
Action: Mouse moved to (814, 524)
Screenshot: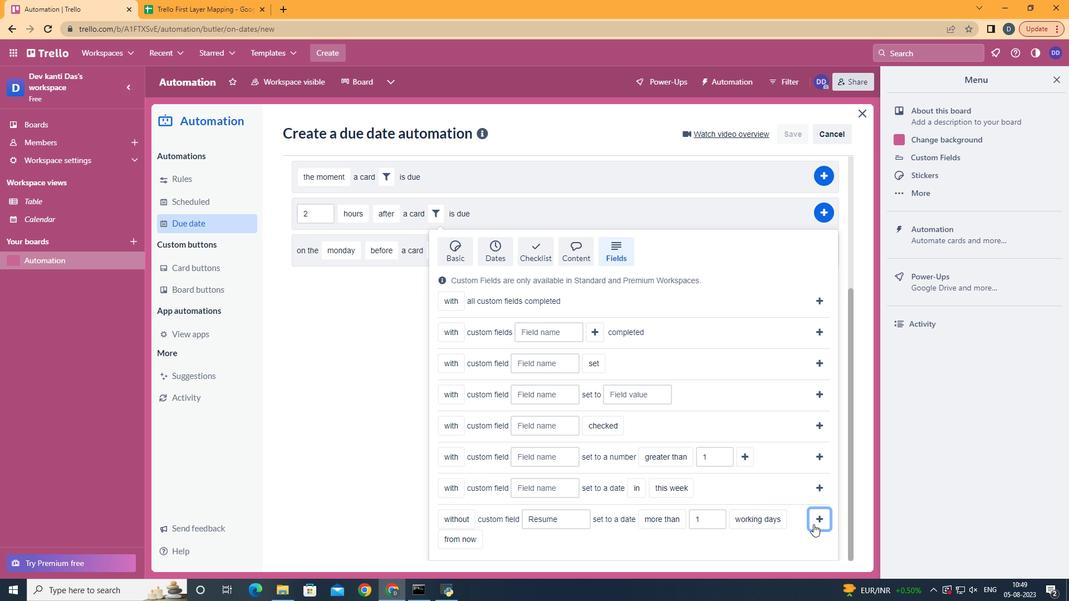
Action: Mouse pressed left at (814, 524)
Screenshot: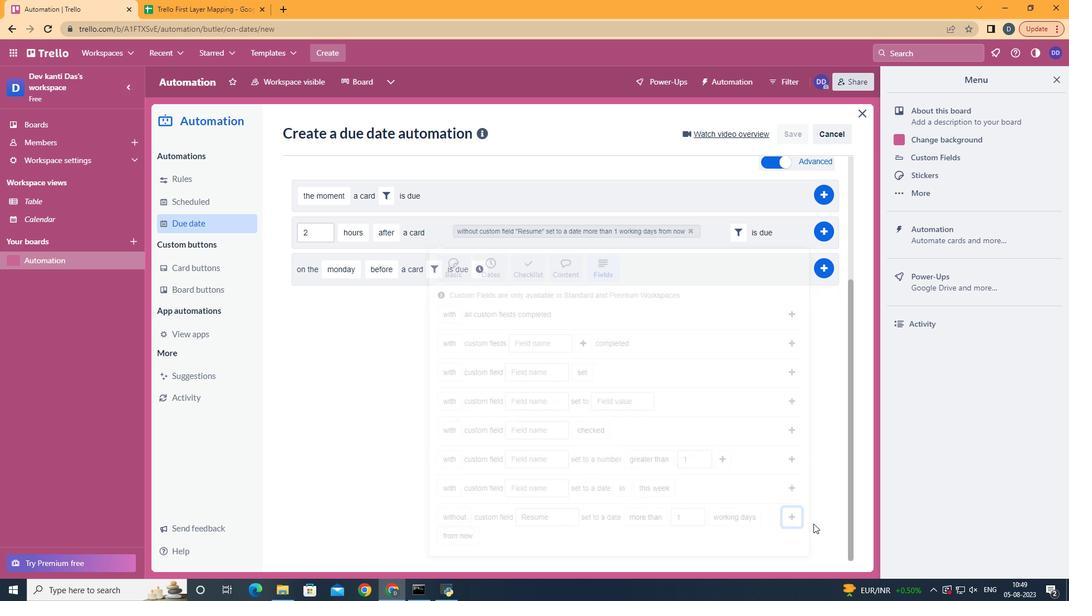
Action: Mouse moved to (833, 409)
Screenshot: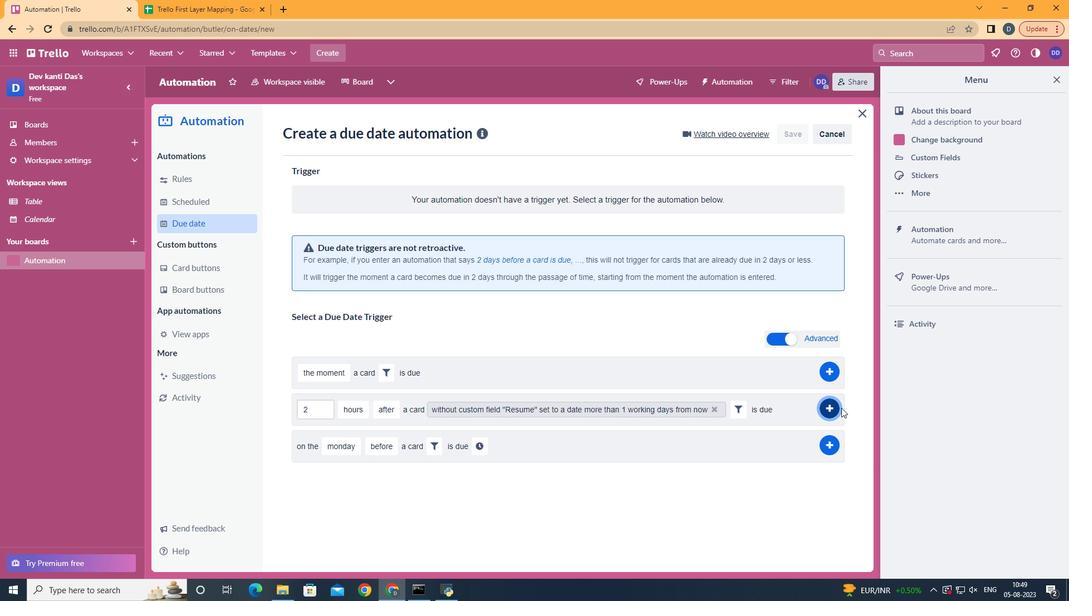 
Action: Mouse pressed left at (833, 409)
Screenshot: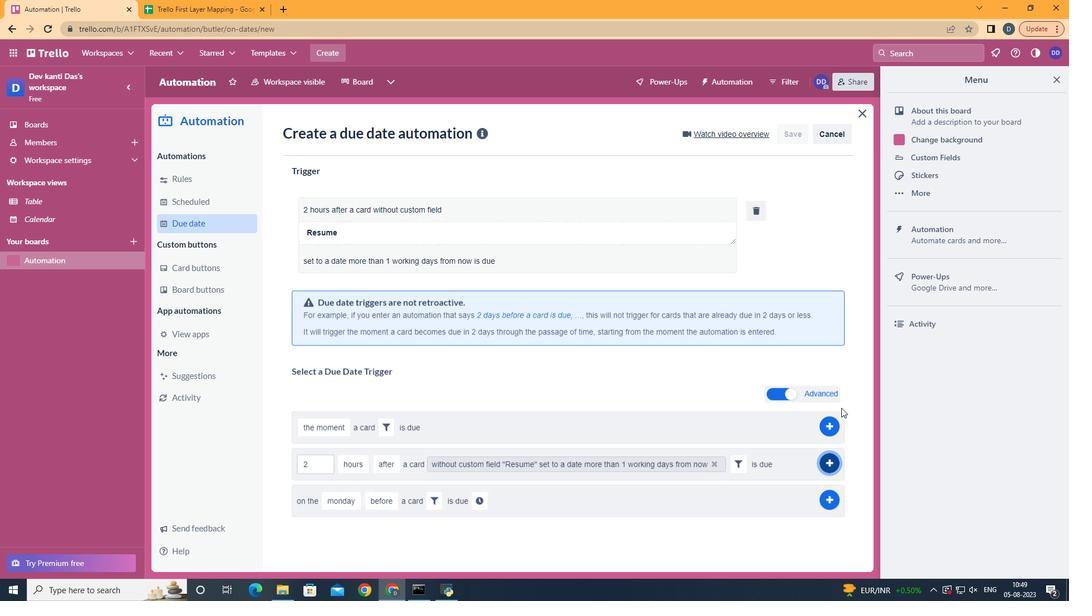 
Action: Mouse moved to (441, 198)
Screenshot: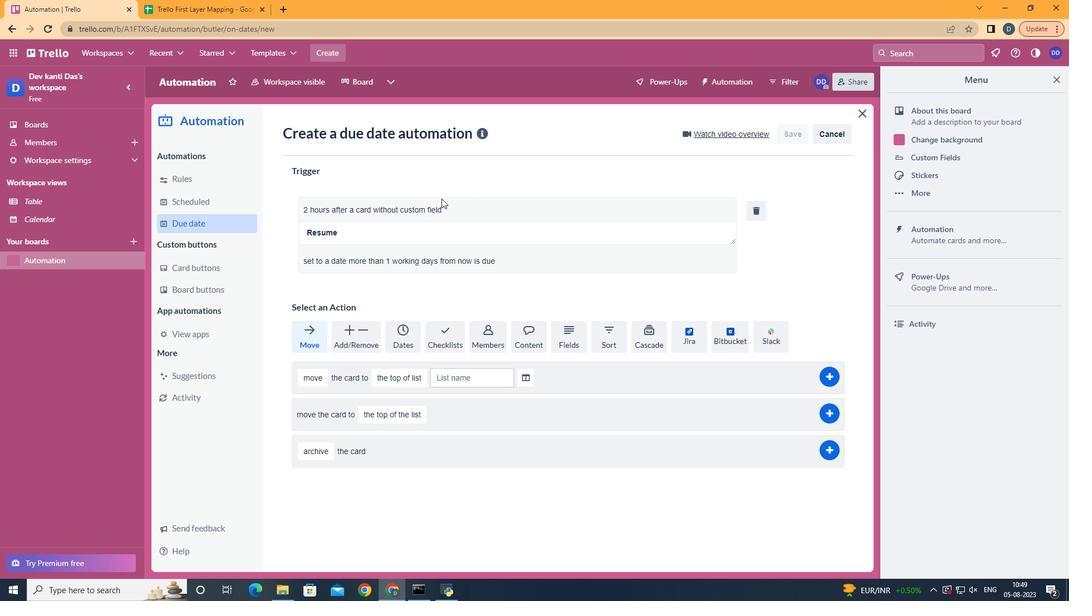 
